 Task: Explore Airbnb accommodation in Khromtau, Kazakhstan from 9th November, 2023 to 16th November, 2023 for 2 adults.2 bedrooms having 2 beds and 1 bathroom. Property type can be flat. Booking option can be shelf check-in. Look for 3 properties as per requirement.
Action: Mouse moved to (424, 66)
Screenshot: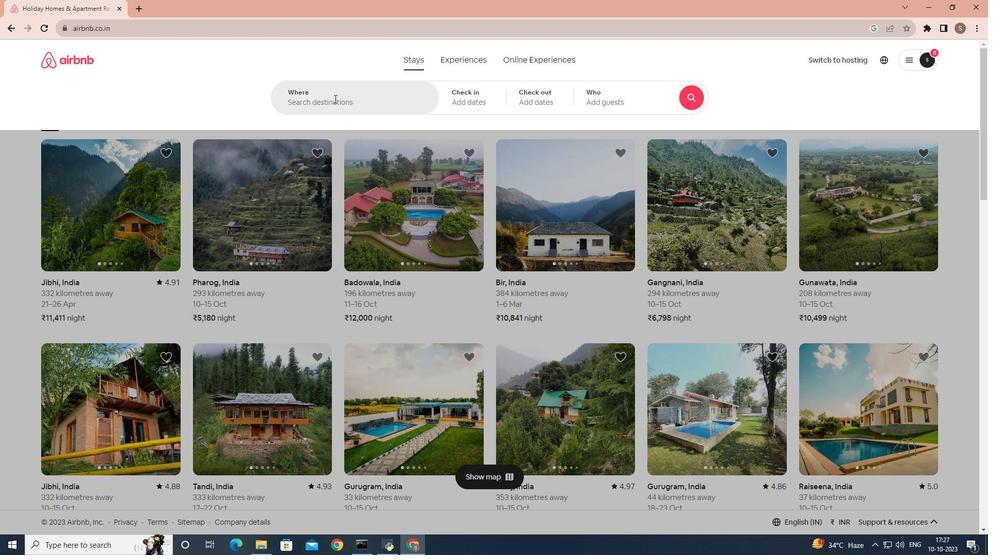 
Action: Mouse pressed left at (424, 66)
Screenshot: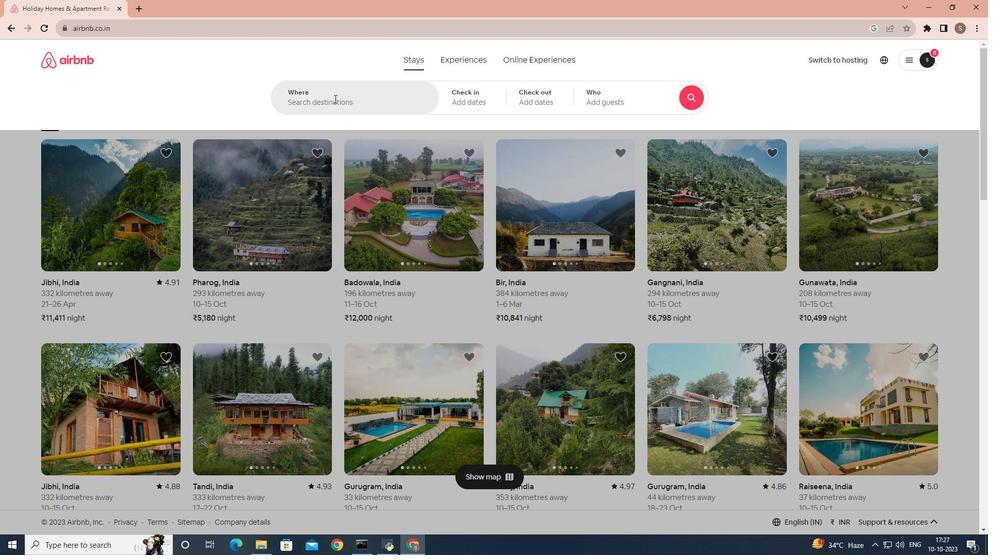 
Action: Mouse moved to (334, 100)
Screenshot: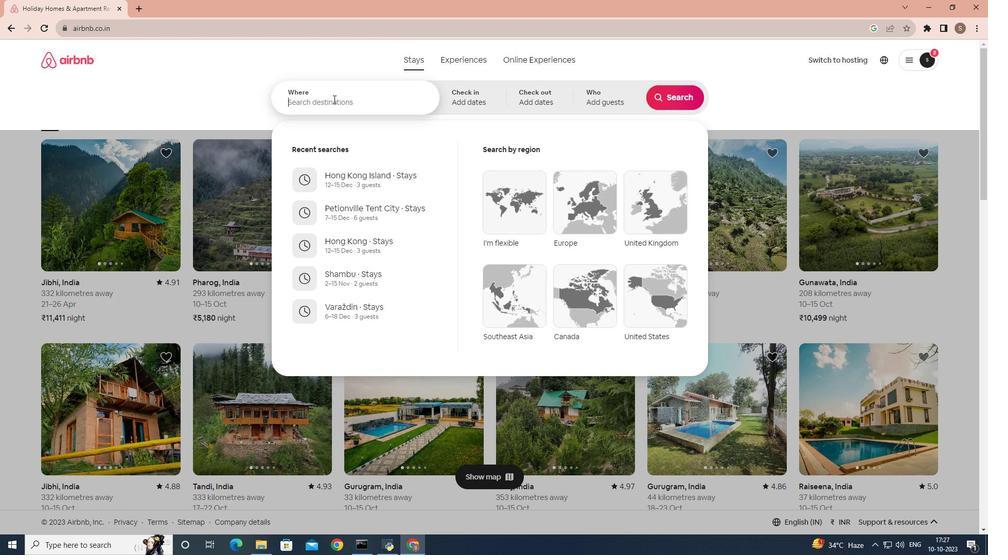 
Action: Mouse pressed left at (334, 100)
Screenshot: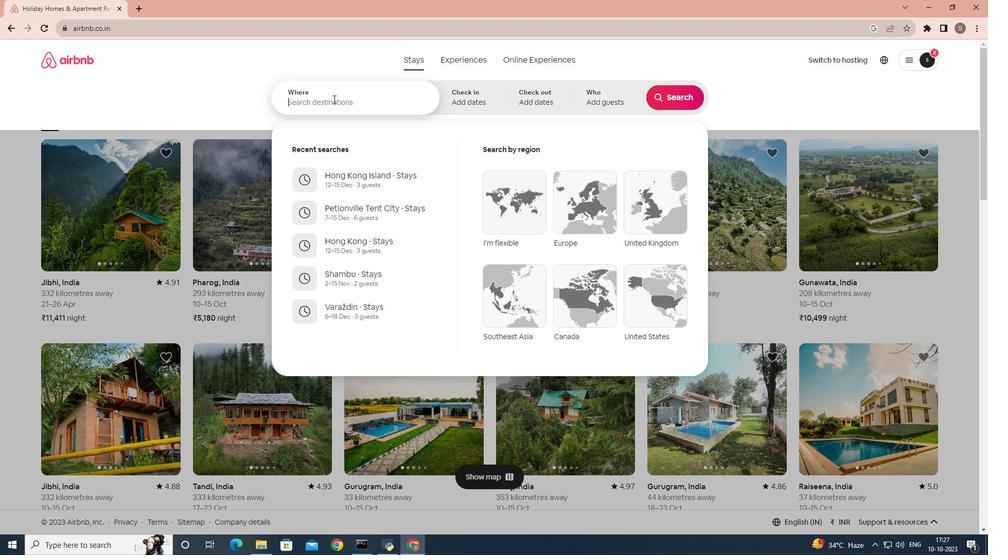 
Action: Key pressed khomtau
Screenshot: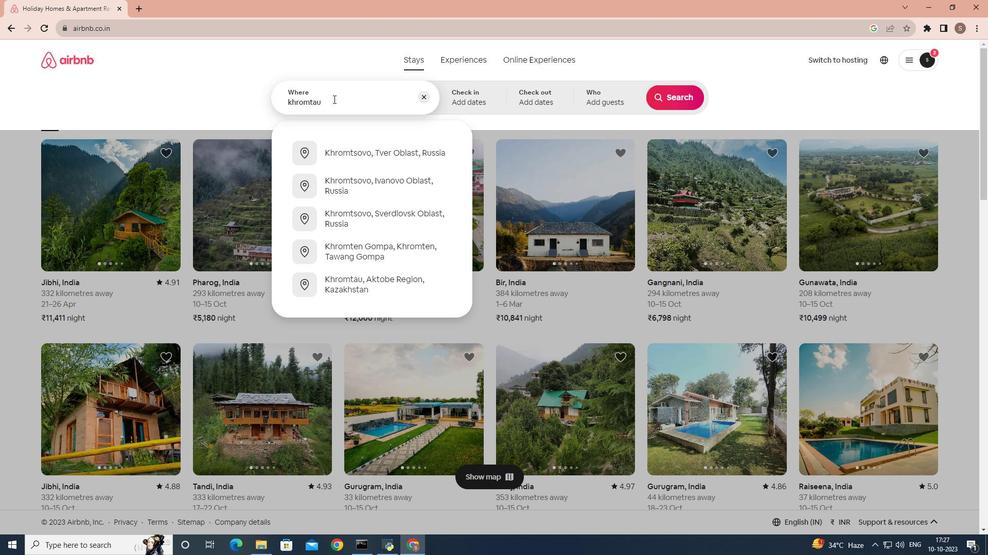 
Action: Mouse moved to (337, 158)
Screenshot: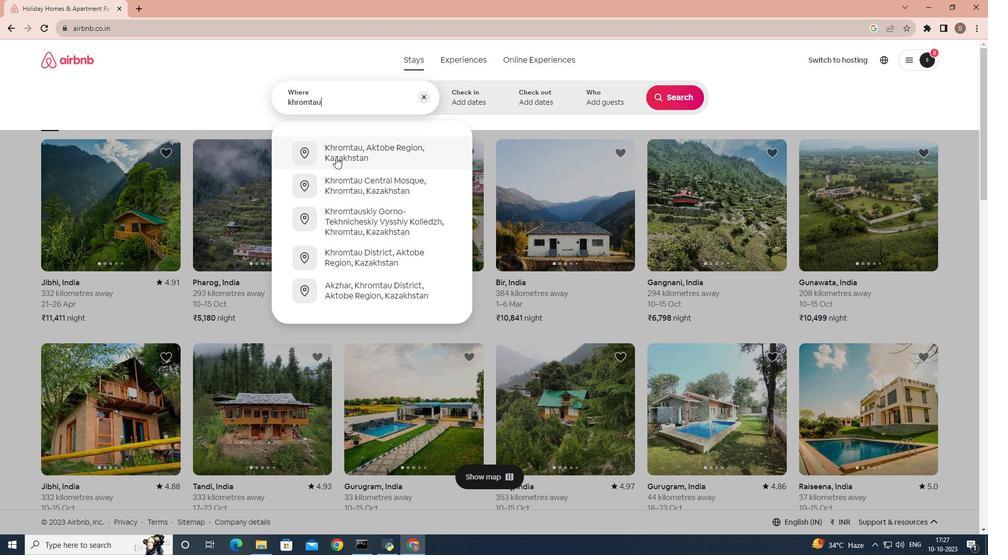 
Action: Mouse pressed left at (337, 158)
Screenshot: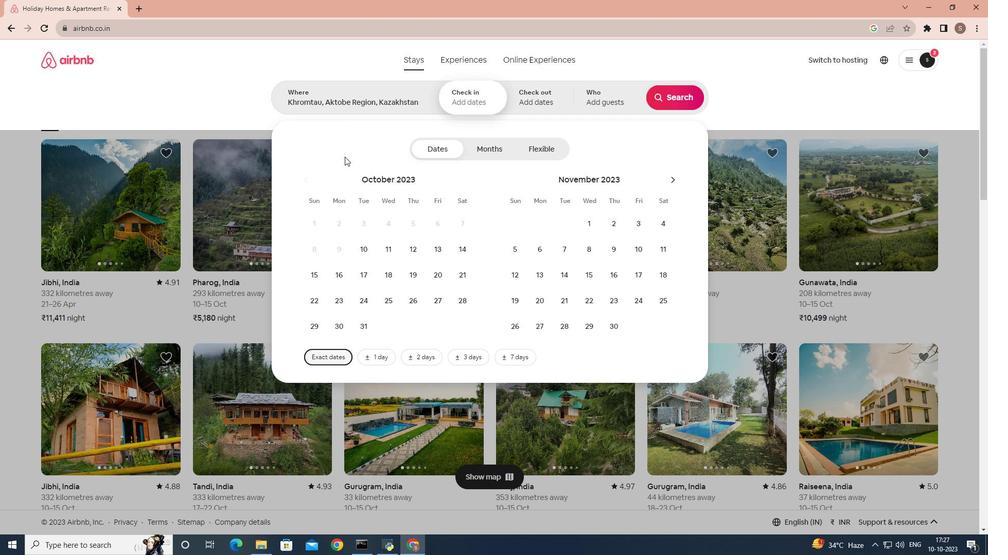 
Action: Mouse moved to (617, 250)
Screenshot: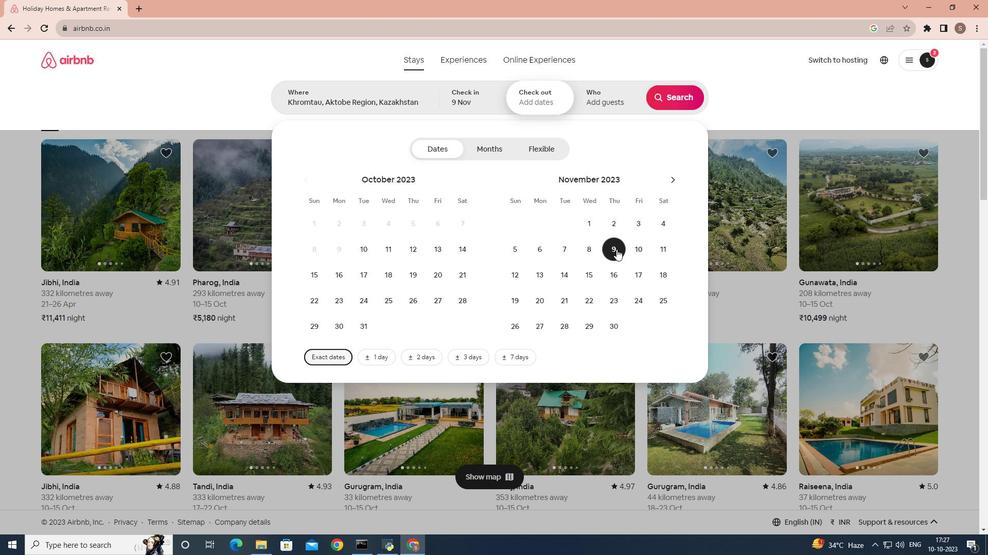 
Action: Mouse pressed left at (617, 250)
Screenshot: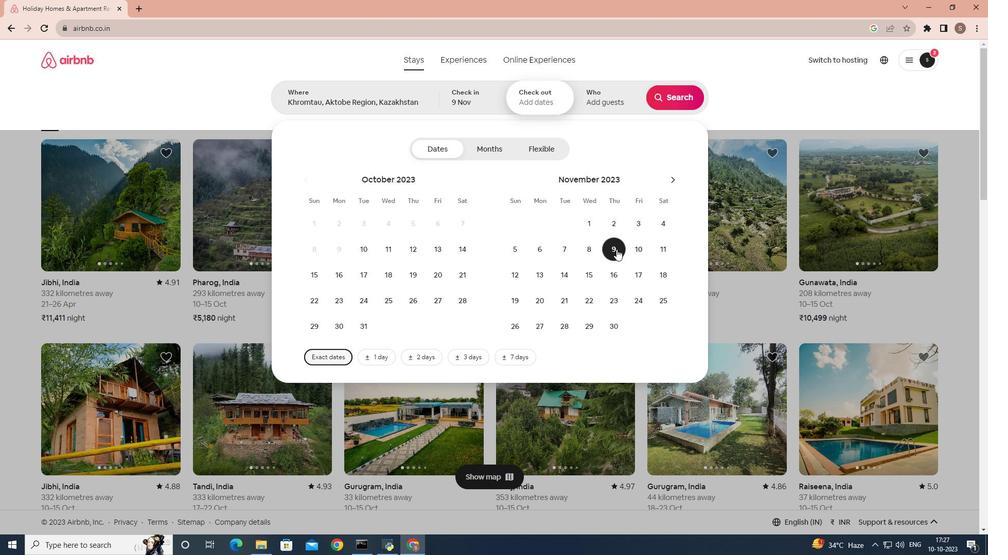 
Action: Mouse moved to (625, 280)
Screenshot: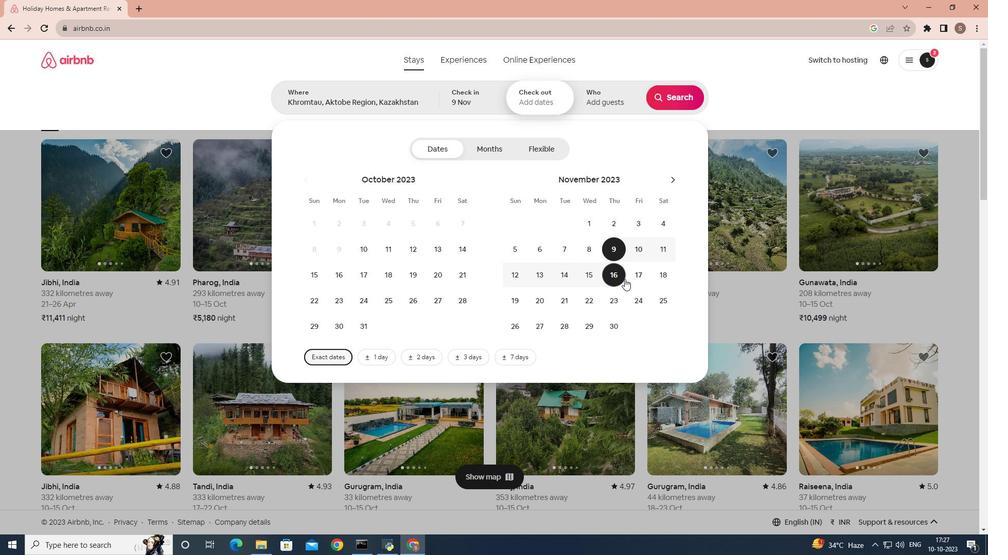 
Action: Mouse pressed left at (625, 280)
Screenshot: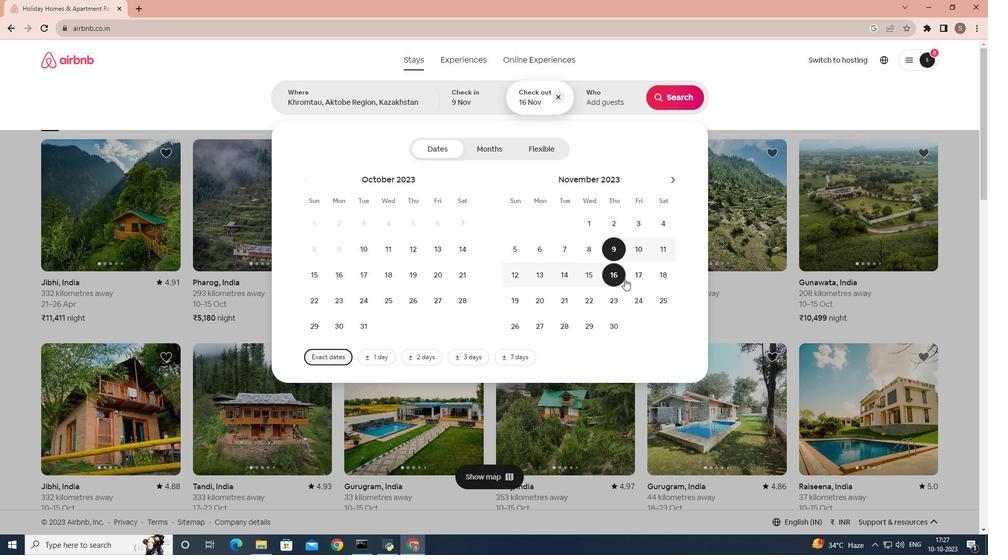 
Action: Mouse moved to (626, 96)
Screenshot: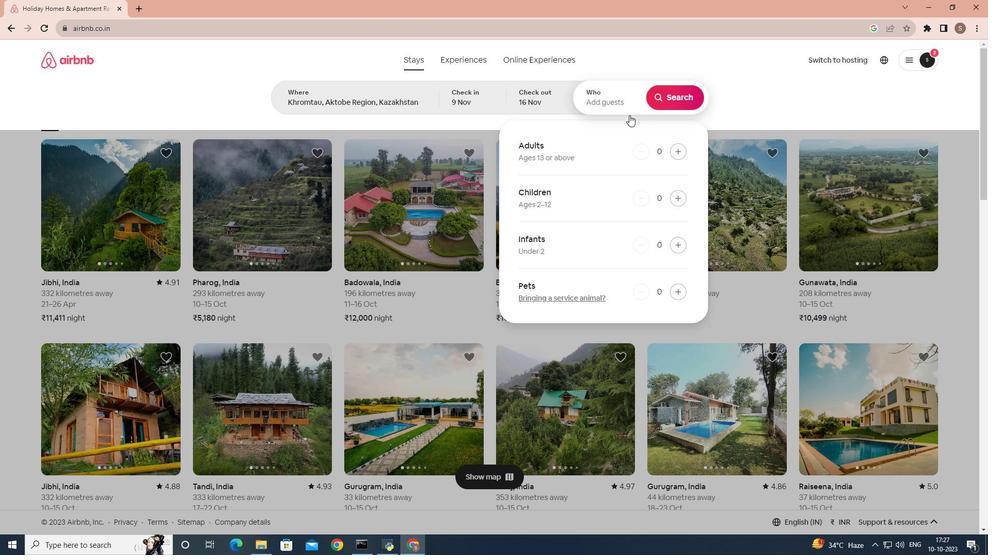 
Action: Mouse pressed left at (626, 96)
Screenshot: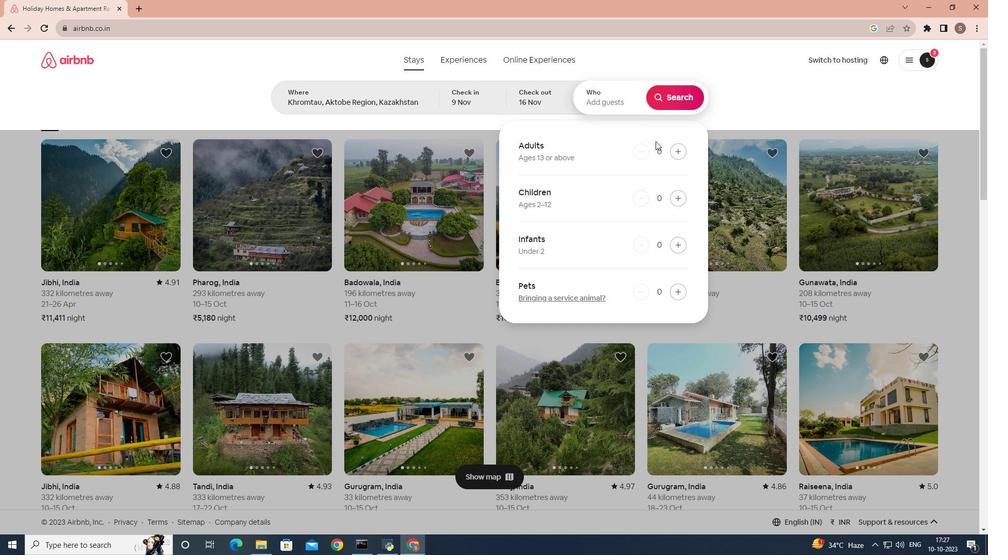 
Action: Mouse moved to (671, 151)
Screenshot: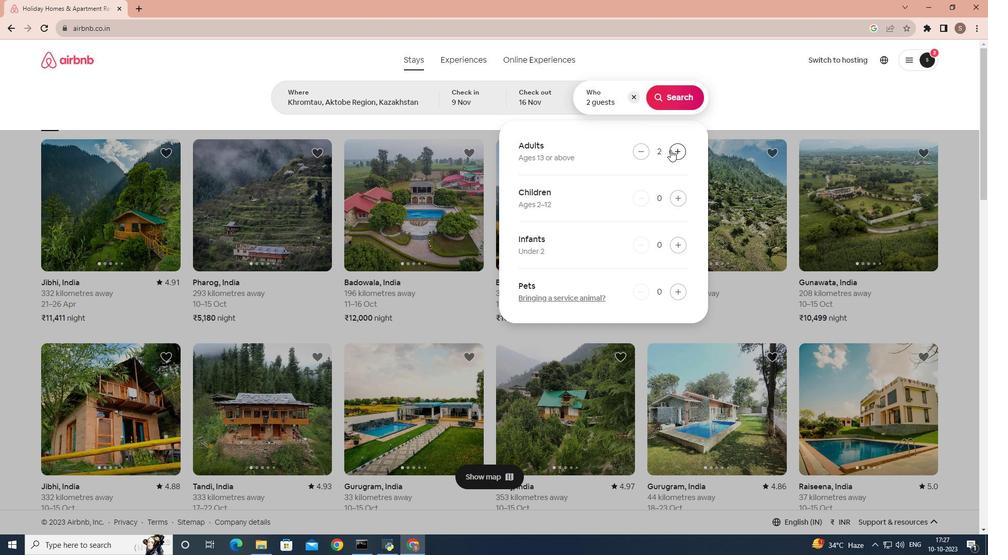 
Action: Mouse pressed left at (671, 151)
Screenshot: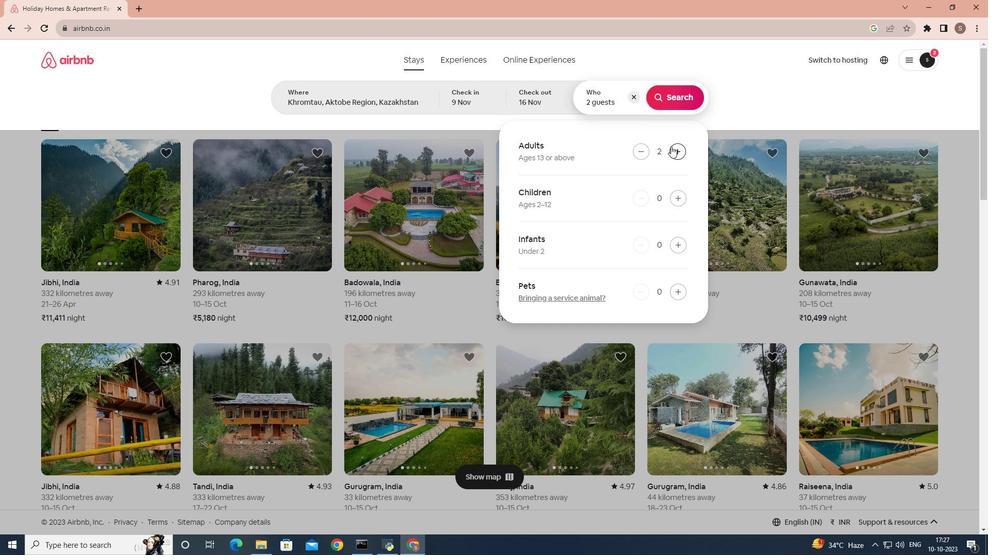 
Action: Mouse moved to (671, 151)
Screenshot: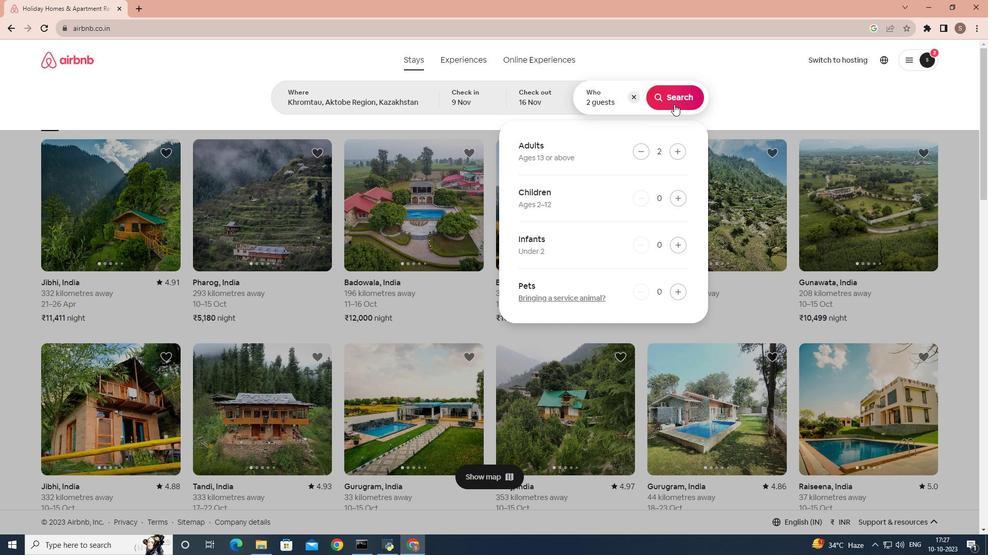 
Action: Mouse pressed left at (671, 151)
Screenshot: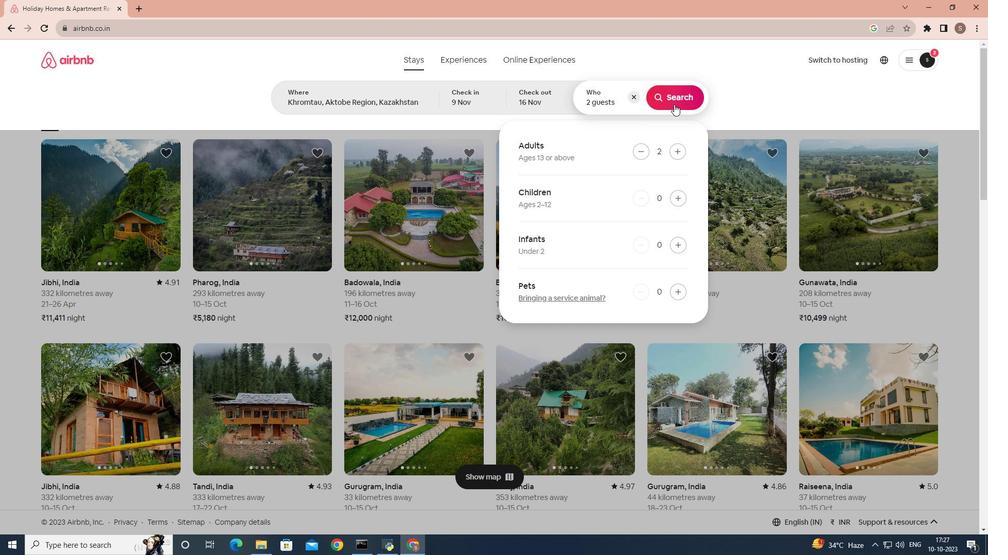 
Action: Mouse moved to (675, 105)
Screenshot: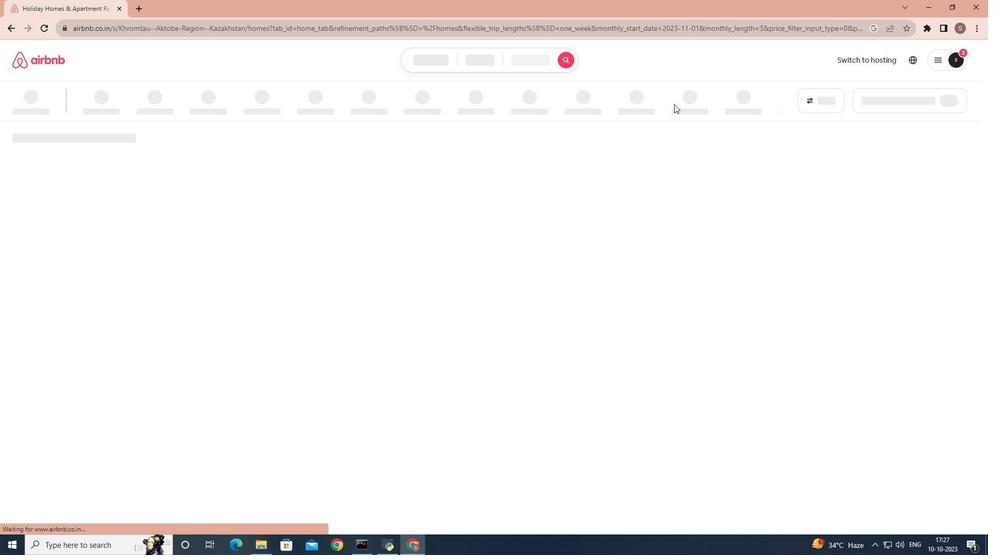 
Action: Mouse pressed left at (675, 105)
Screenshot: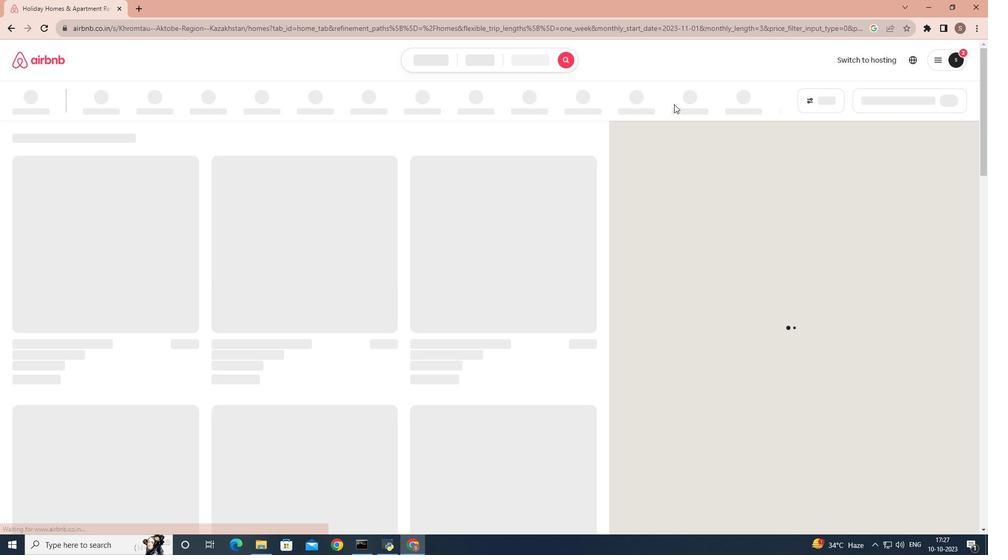 
Action: Mouse moved to (824, 103)
Screenshot: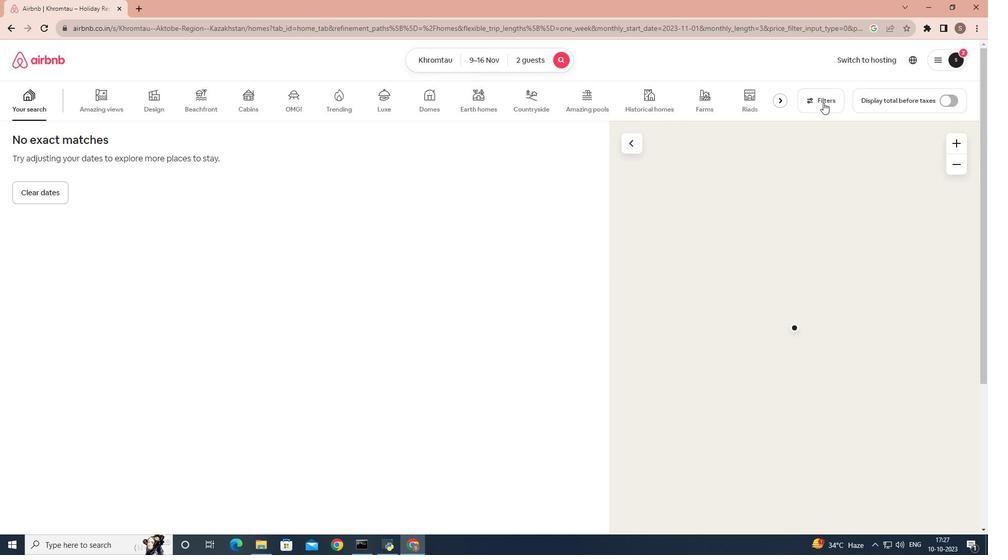 
Action: Mouse pressed left at (824, 103)
Screenshot: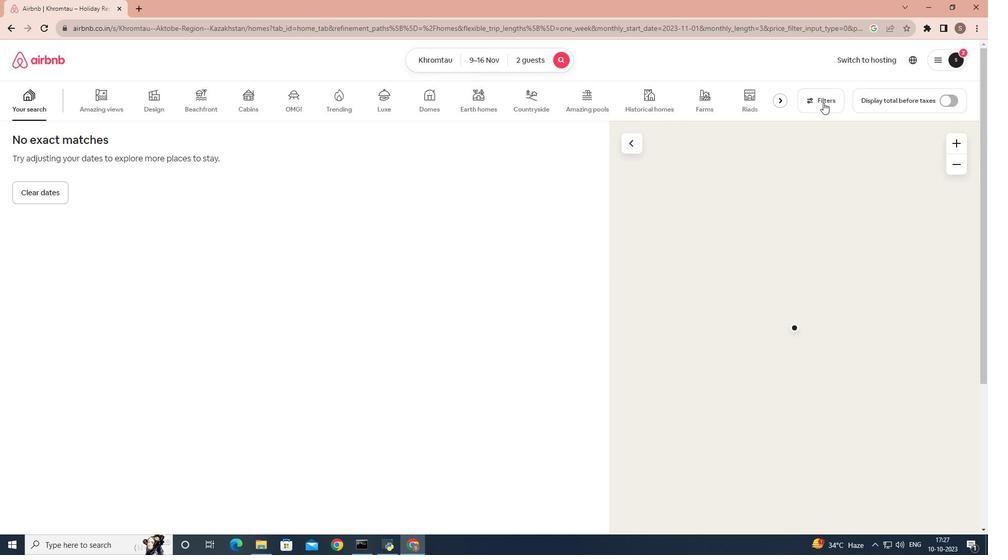 
Action: Mouse moved to (821, 107)
Screenshot: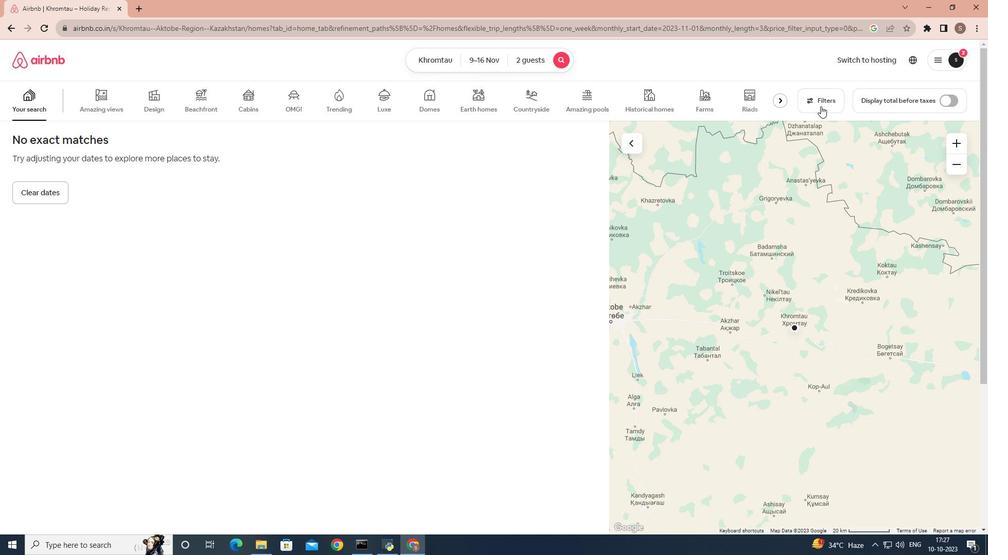 
Action: Mouse pressed left at (821, 107)
Screenshot: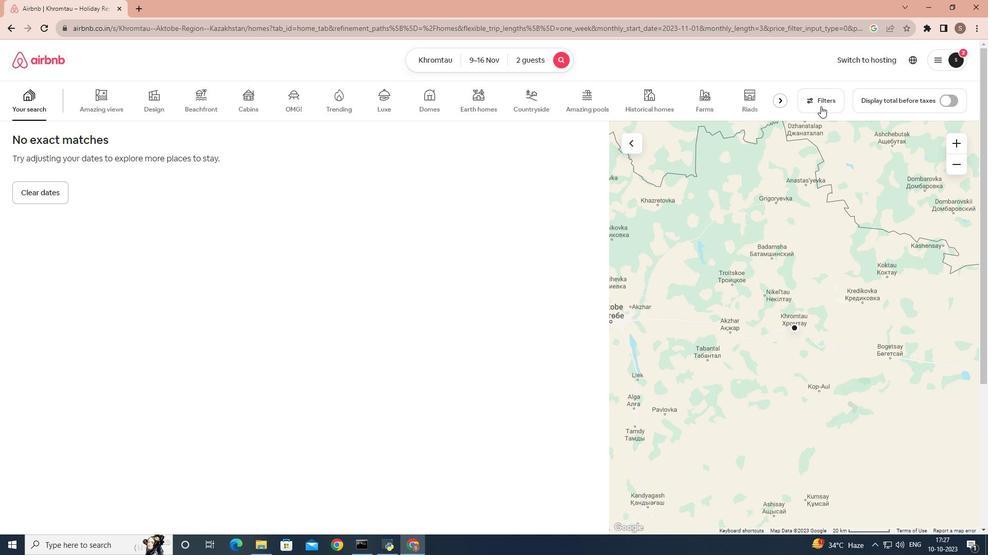 
Action: Mouse moved to (406, 356)
Screenshot: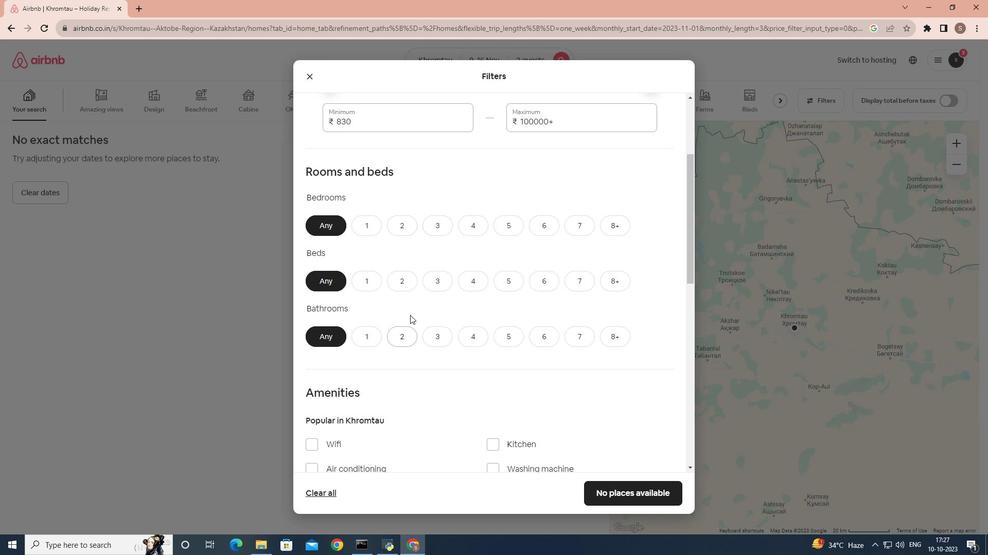 
Action: Mouse scrolled (406, 355) with delta (0, 0)
Screenshot: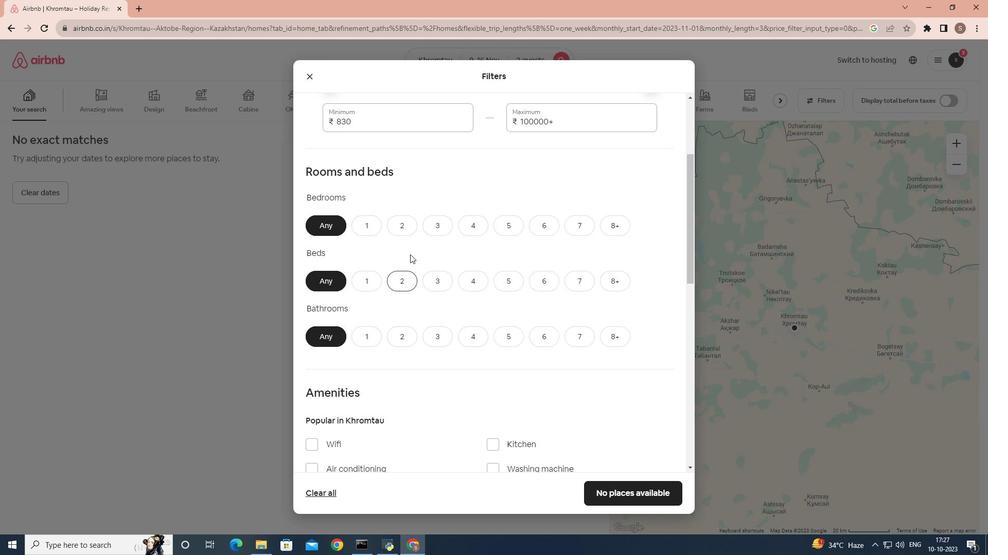
Action: Mouse scrolled (406, 355) with delta (0, 0)
Screenshot: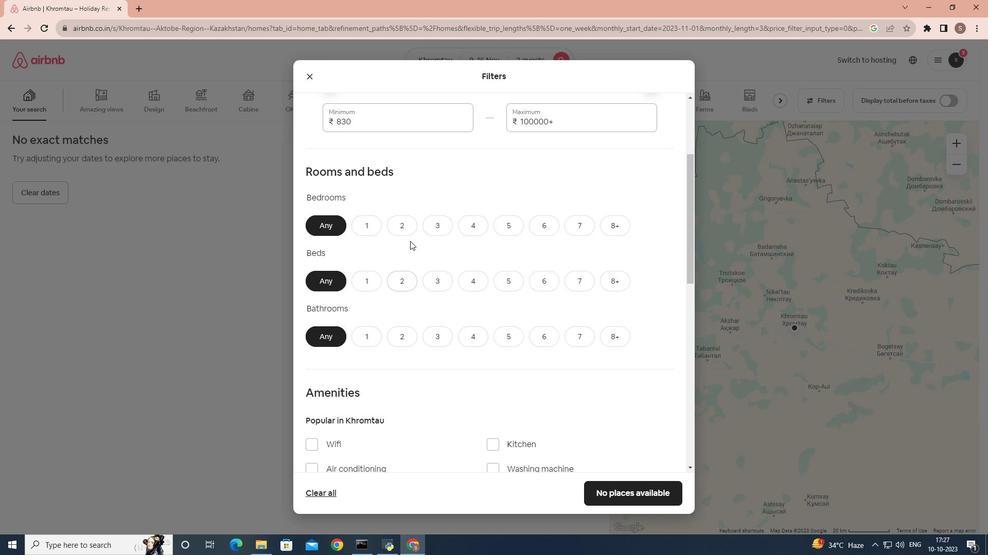 
Action: Mouse scrolled (406, 355) with delta (0, 0)
Screenshot: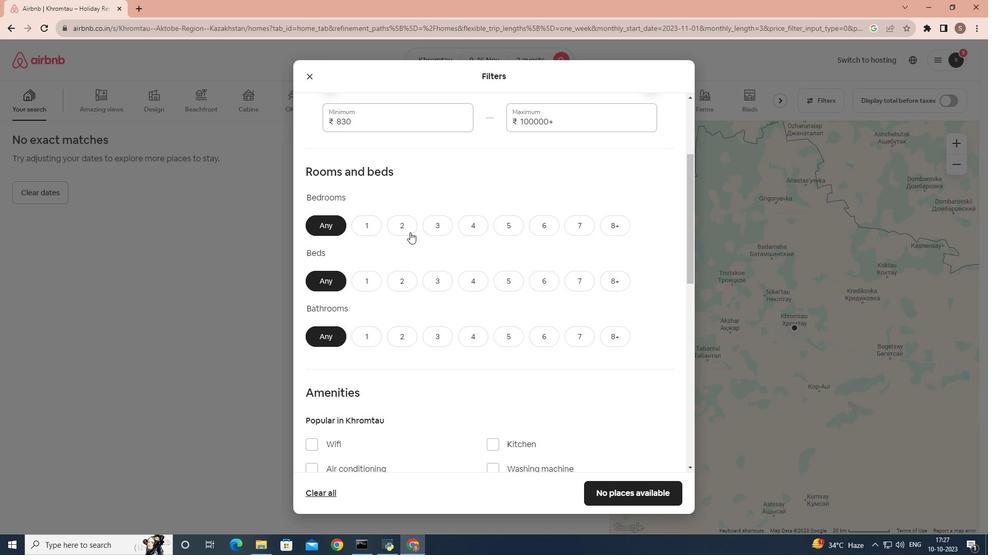 
Action: Mouse moved to (411, 232)
Screenshot: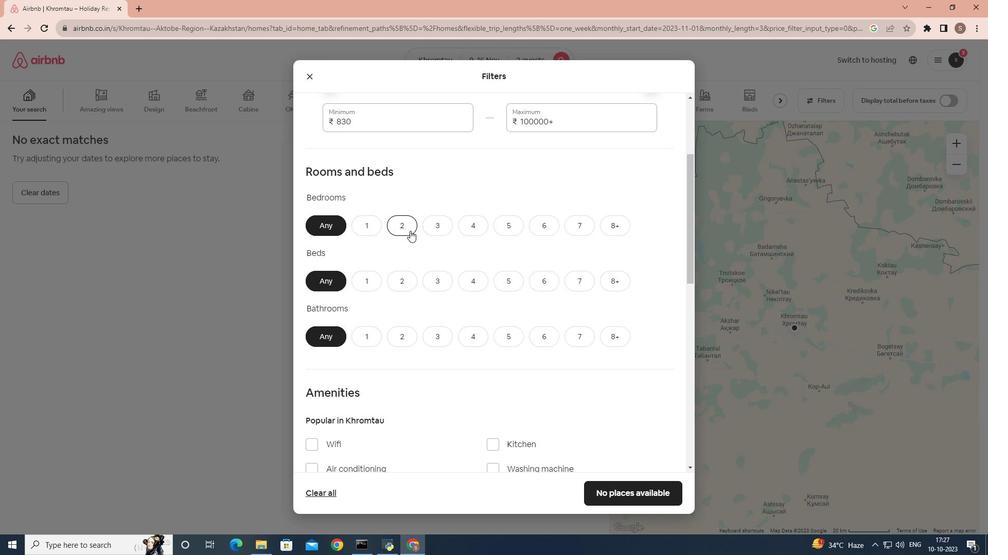 
Action: Mouse pressed left at (411, 232)
Screenshot: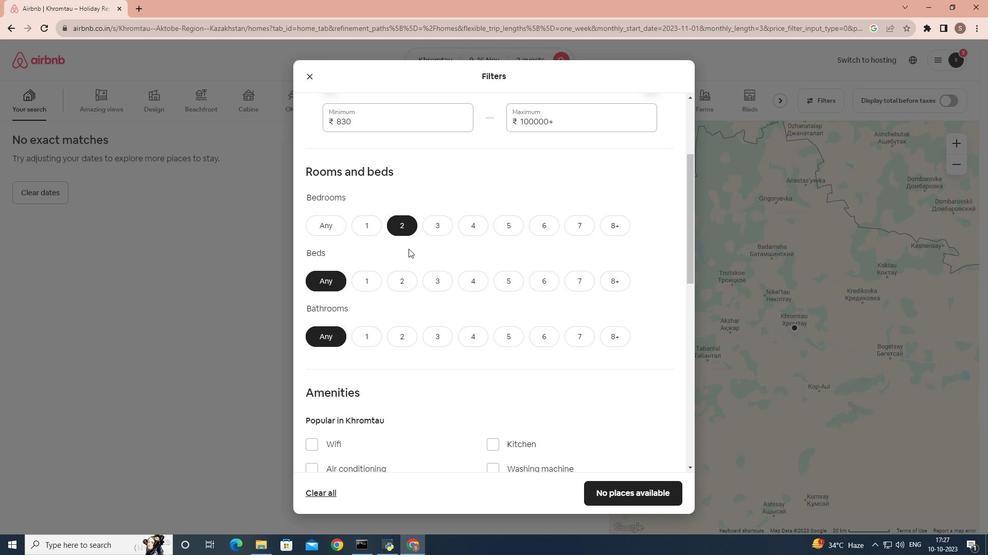 
Action: Mouse moved to (403, 283)
Screenshot: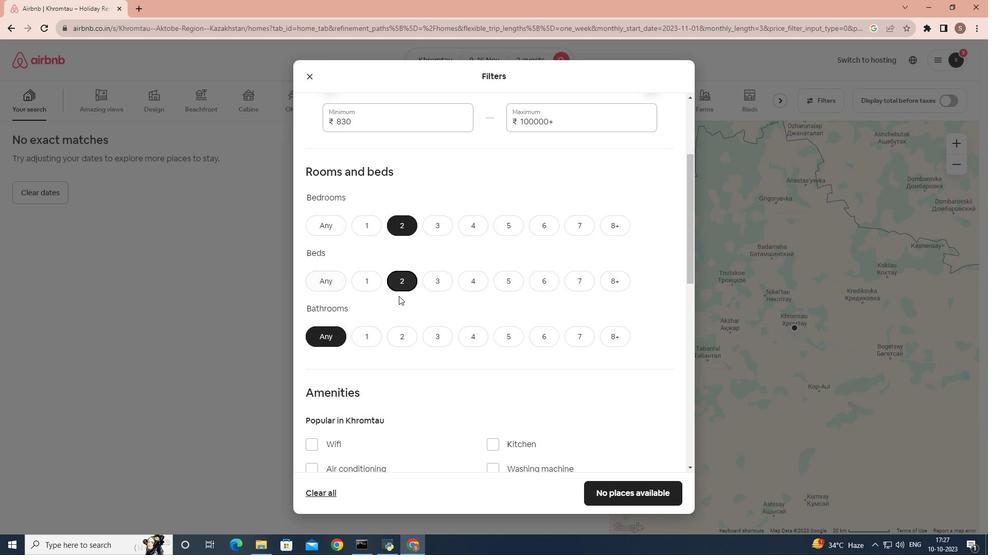 
Action: Mouse pressed left at (403, 283)
Screenshot: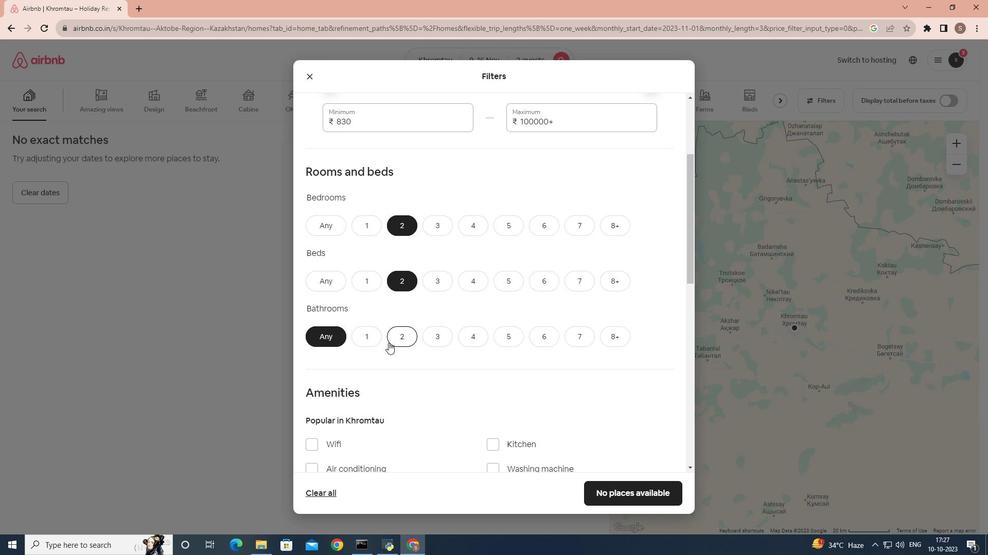 
Action: Mouse moved to (392, 343)
Screenshot: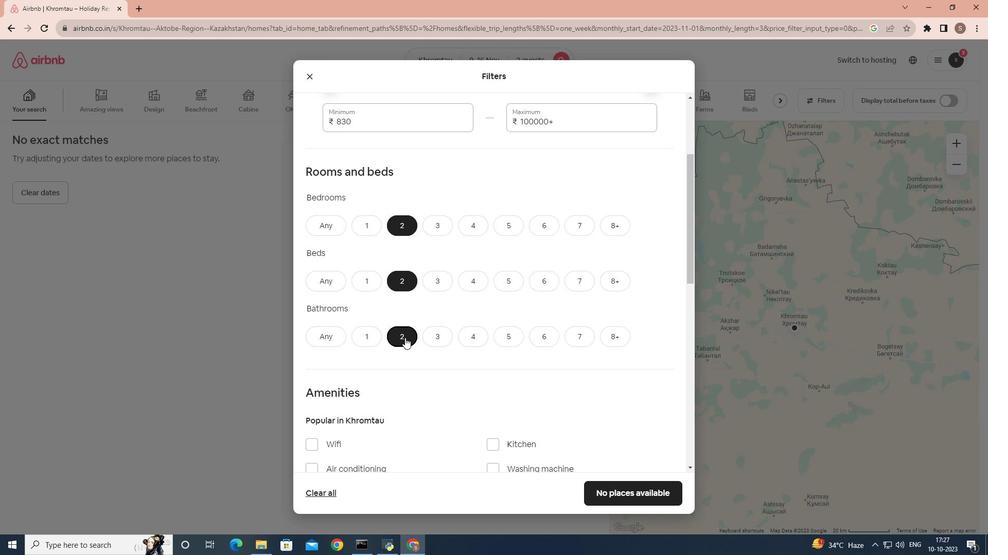 
Action: Mouse pressed left at (392, 343)
Screenshot: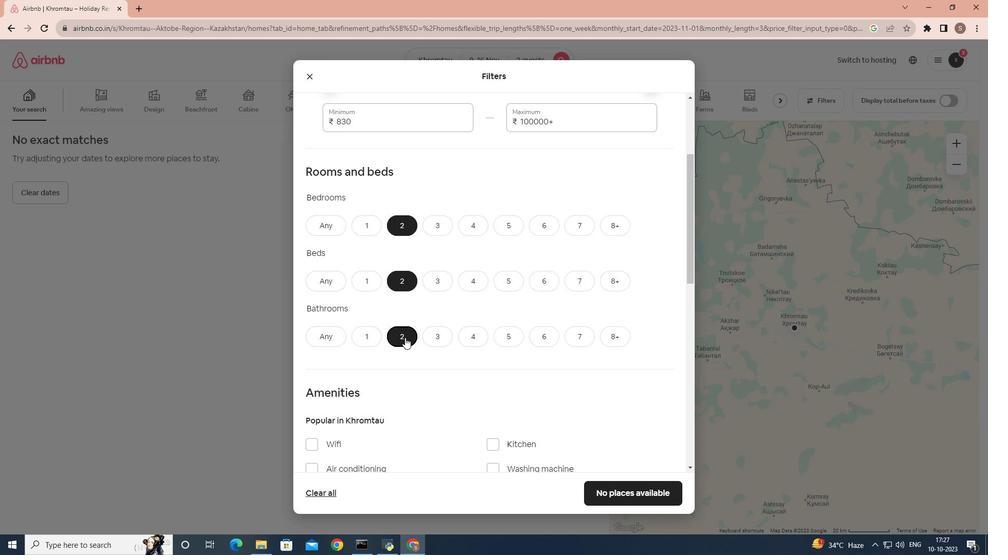 
Action: Mouse moved to (406, 339)
Screenshot: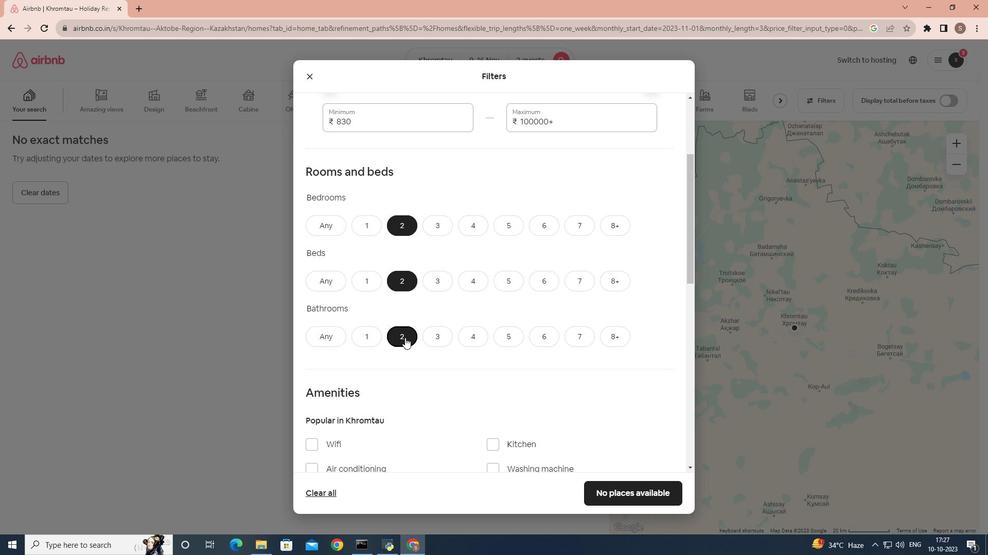 
Action: Mouse scrolled (406, 338) with delta (0, 0)
Screenshot: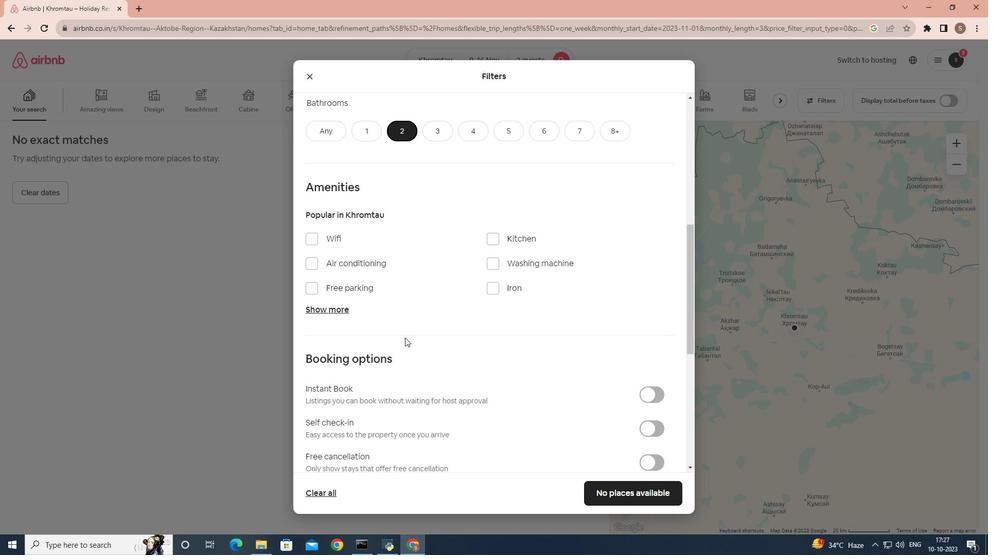 
Action: Mouse scrolled (406, 338) with delta (0, 0)
Screenshot: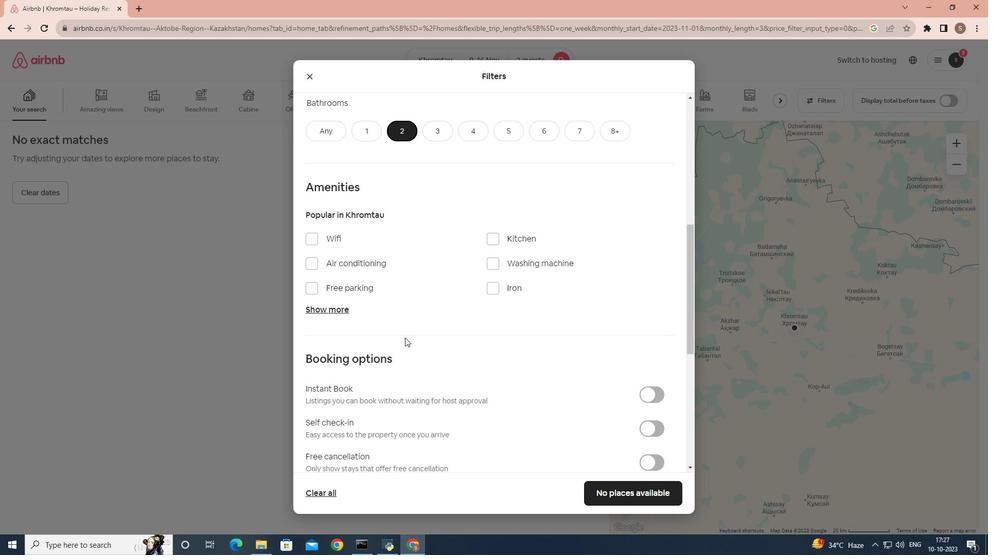 
Action: Mouse scrolled (406, 338) with delta (0, 0)
Screenshot: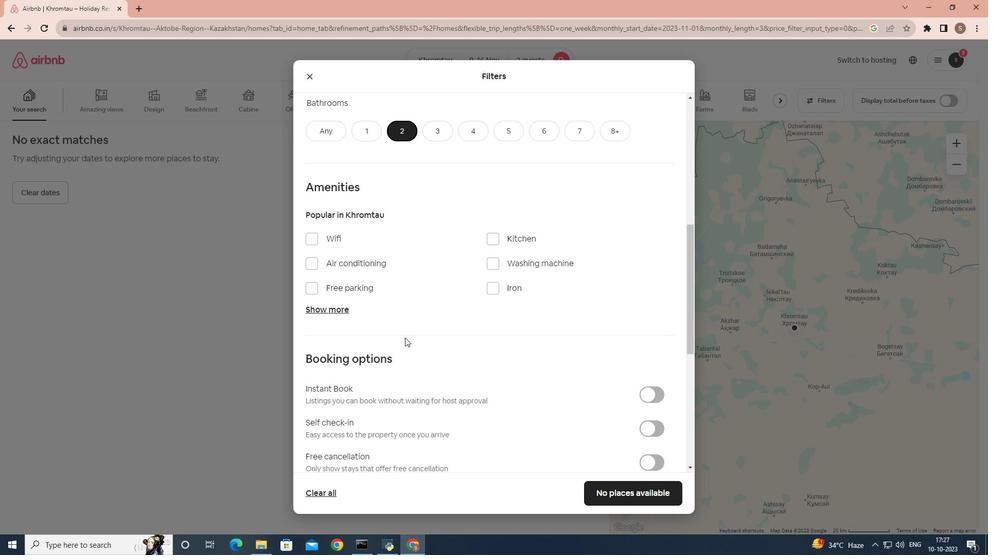 
Action: Mouse scrolled (406, 338) with delta (0, 0)
Screenshot: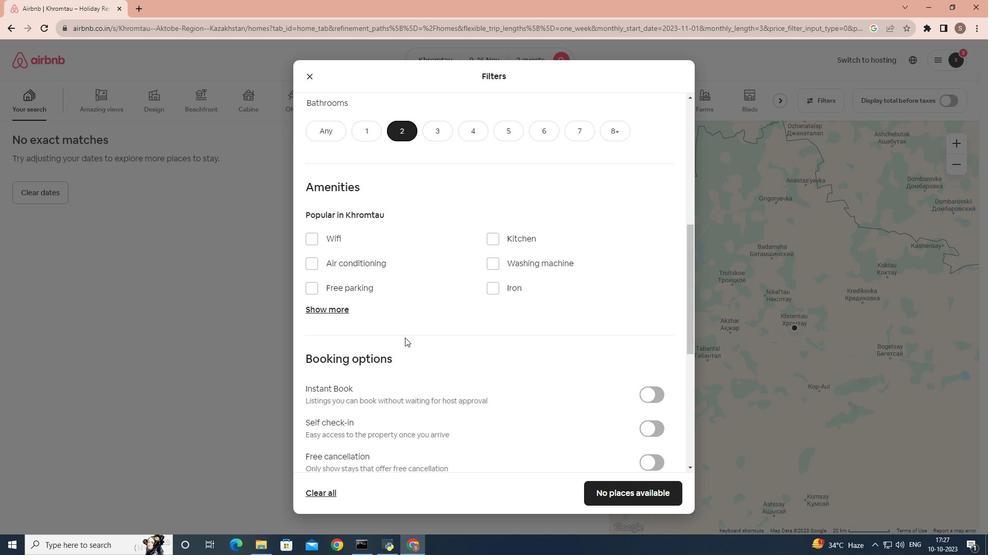
Action: Mouse scrolled (406, 338) with delta (0, 0)
Screenshot: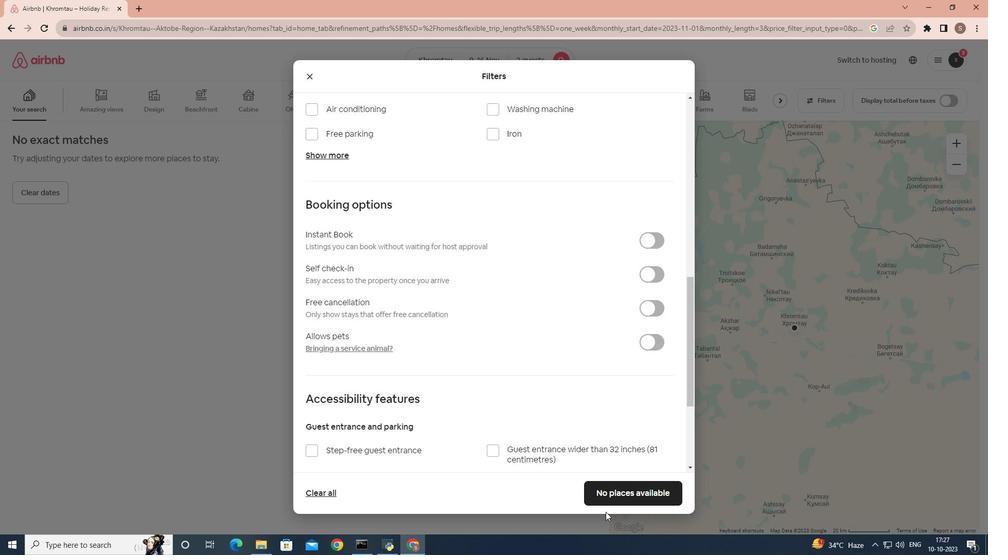 
Action: Mouse scrolled (406, 338) with delta (0, 0)
Screenshot: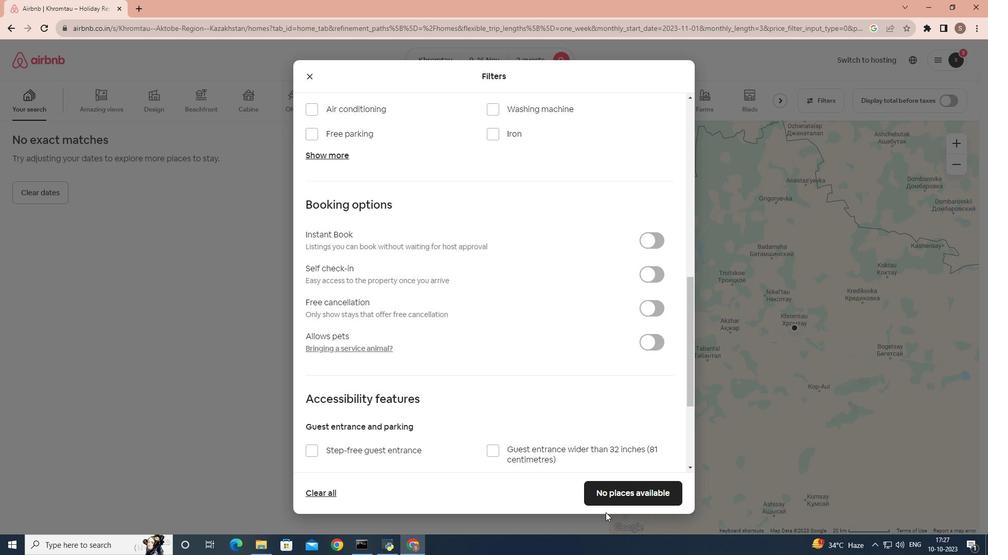 
Action: Mouse scrolled (406, 338) with delta (0, 0)
Screenshot: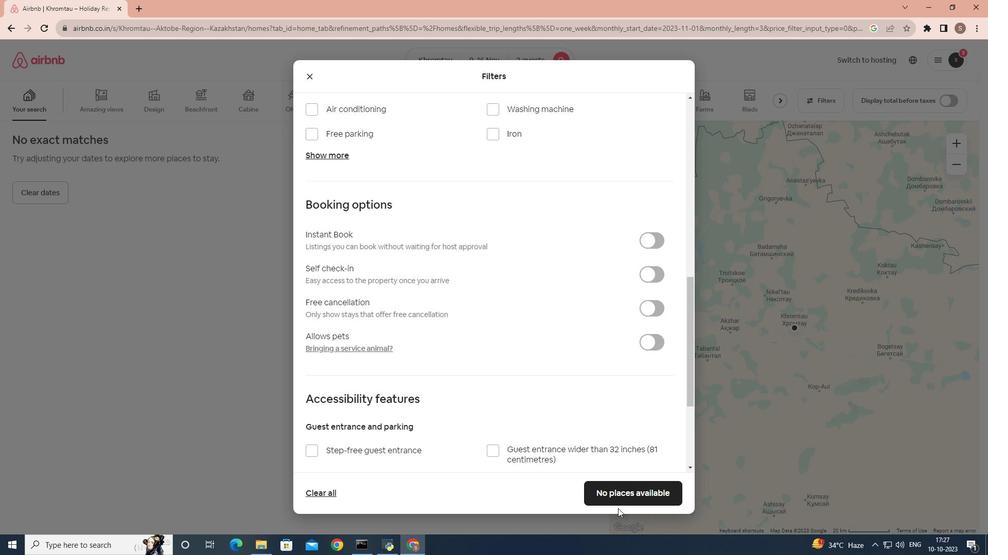 
Action: Mouse moved to (626, 502)
Screenshot: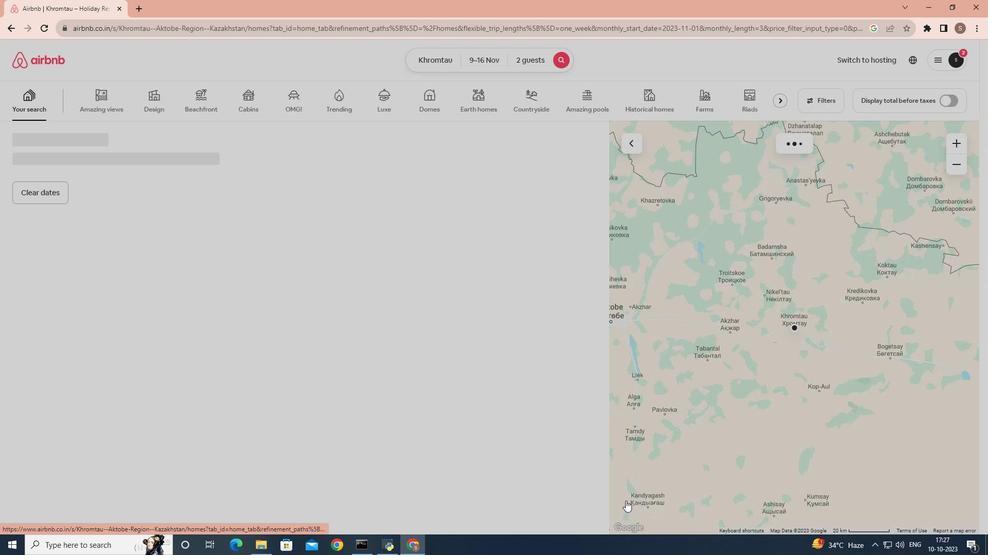 
Action: Mouse pressed left at (626, 502)
Screenshot: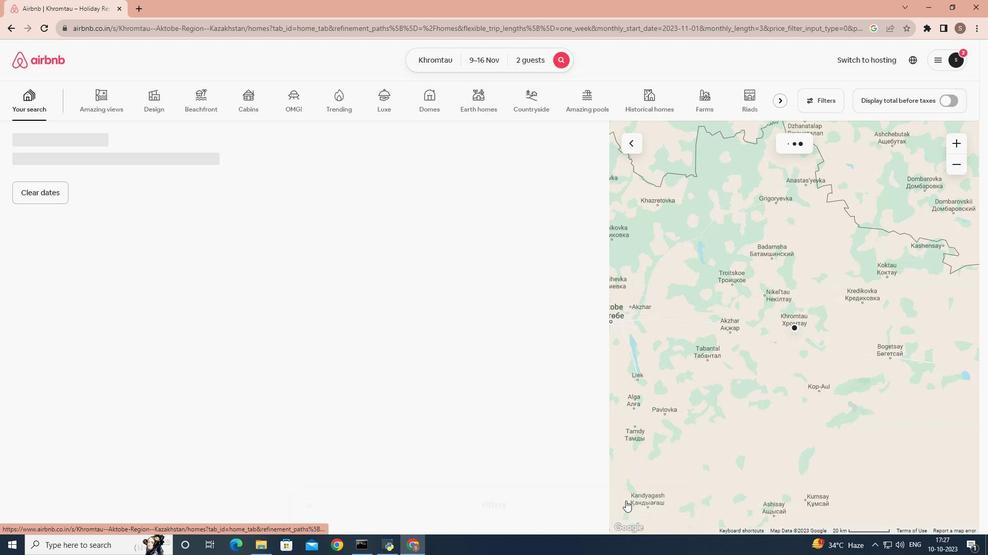 
Action: Mouse moved to (618, 471)
Screenshot: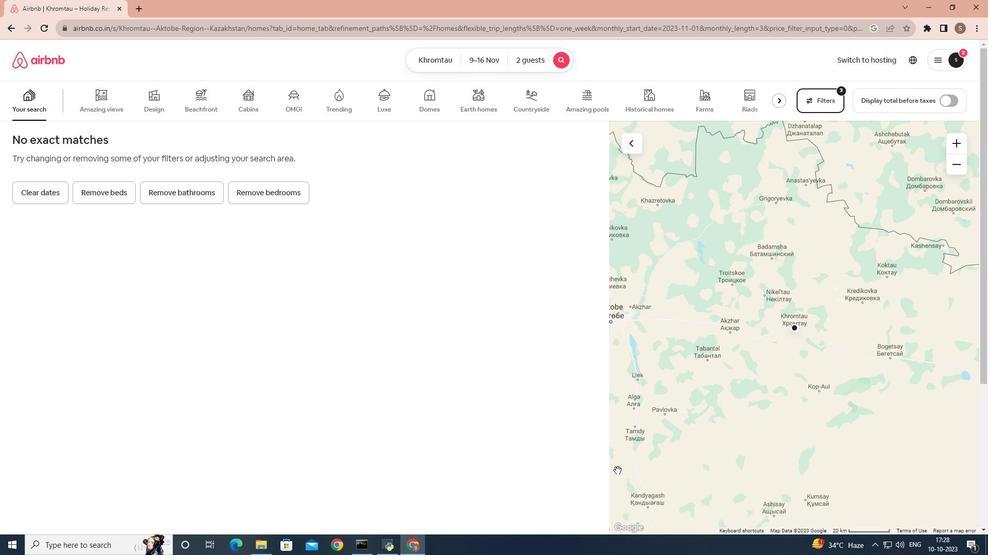
